 Task: Log work in the project ZeroG for the issue 'Implement a new cloud-based solution for the native application. ' spent time as '4w 5d 12h 25m' and remaining time as '1w 1d 21h 59m' and add a flag. Now add the issue to the epic 'Mobile Application Security Testing'.
Action: Mouse moved to (180, 48)
Screenshot: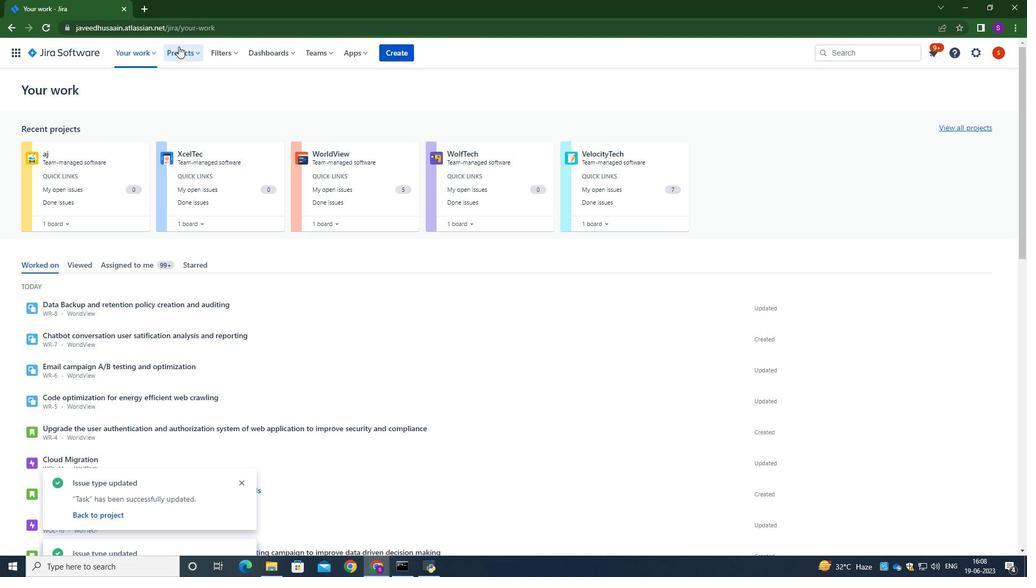 
Action: Mouse pressed left at (180, 48)
Screenshot: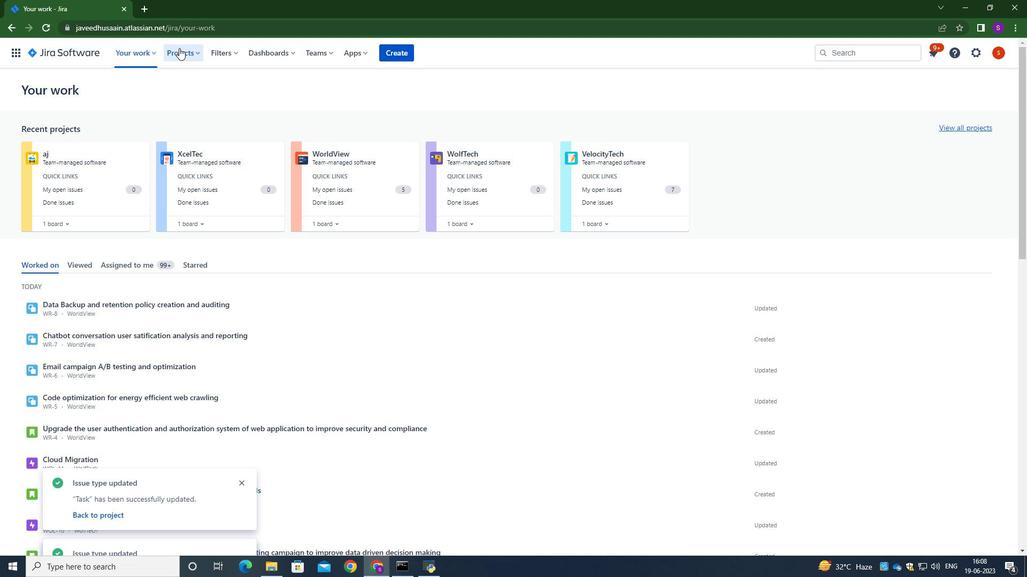 
Action: Mouse moved to (207, 96)
Screenshot: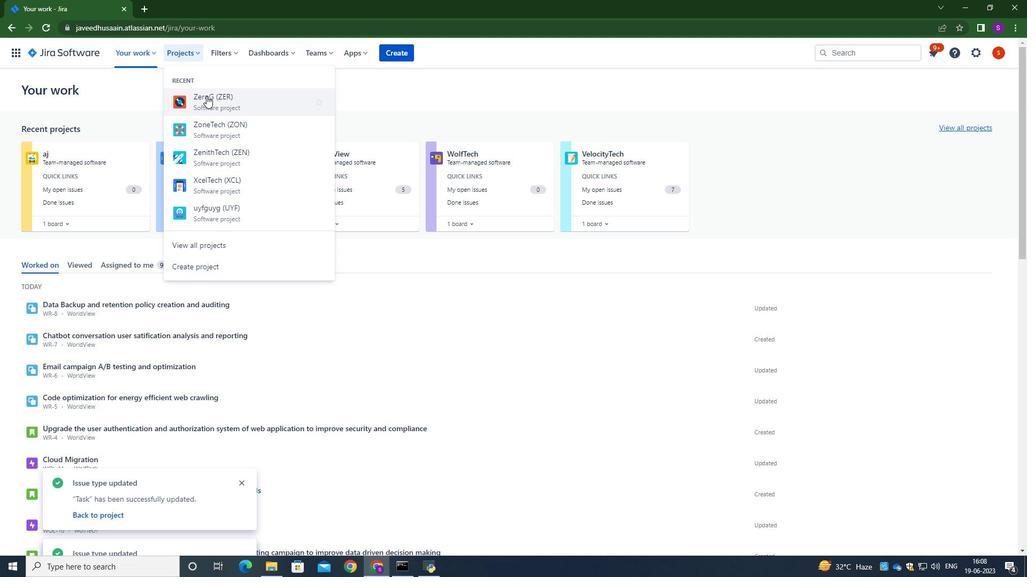 
Action: Mouse pressed left at (207, 96)
Screenshot: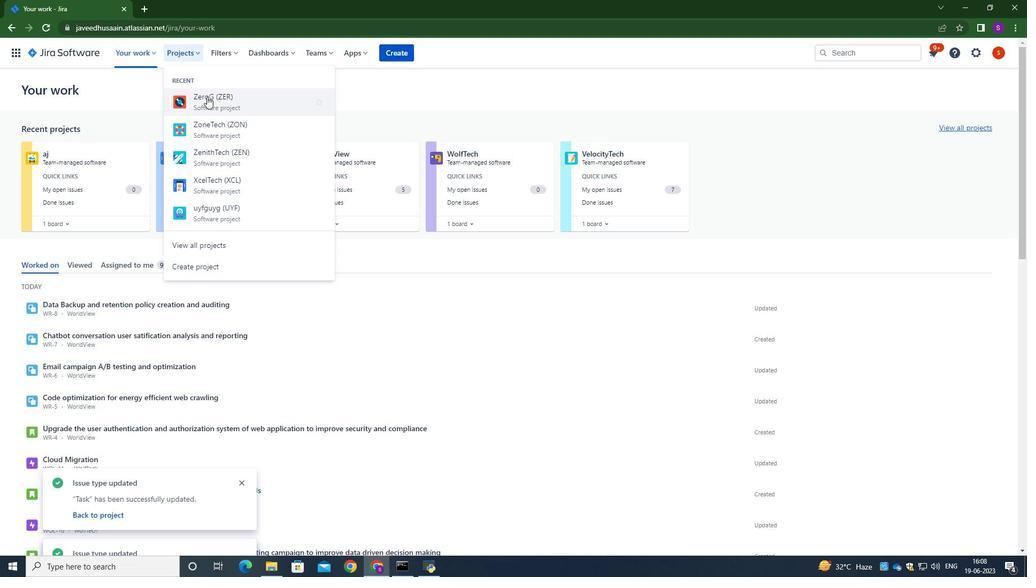 
Action: Mouse moved to (74, 156)
Screenshot: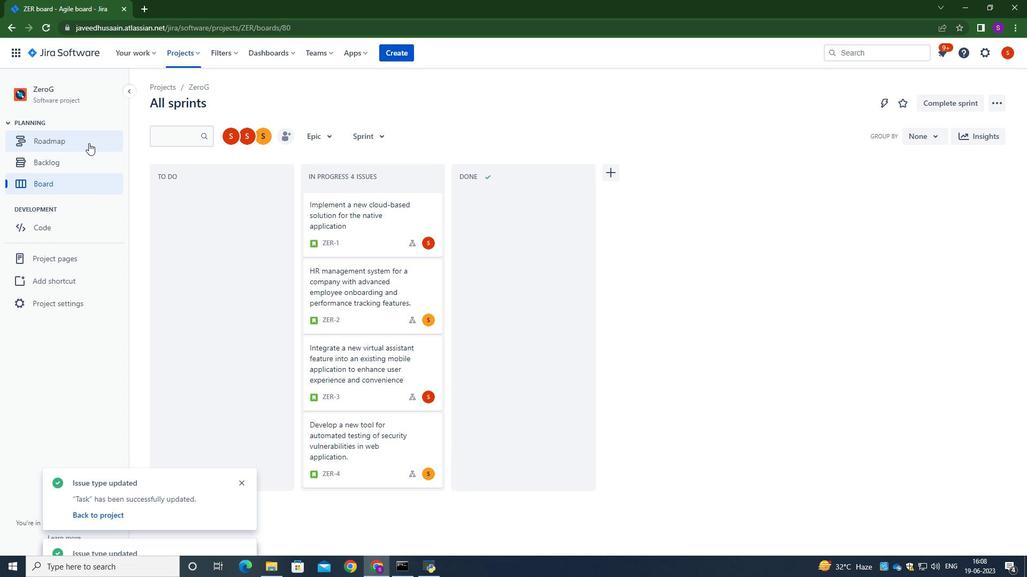 
Action: Mouse pressed left at (74, 156)
Screenshot: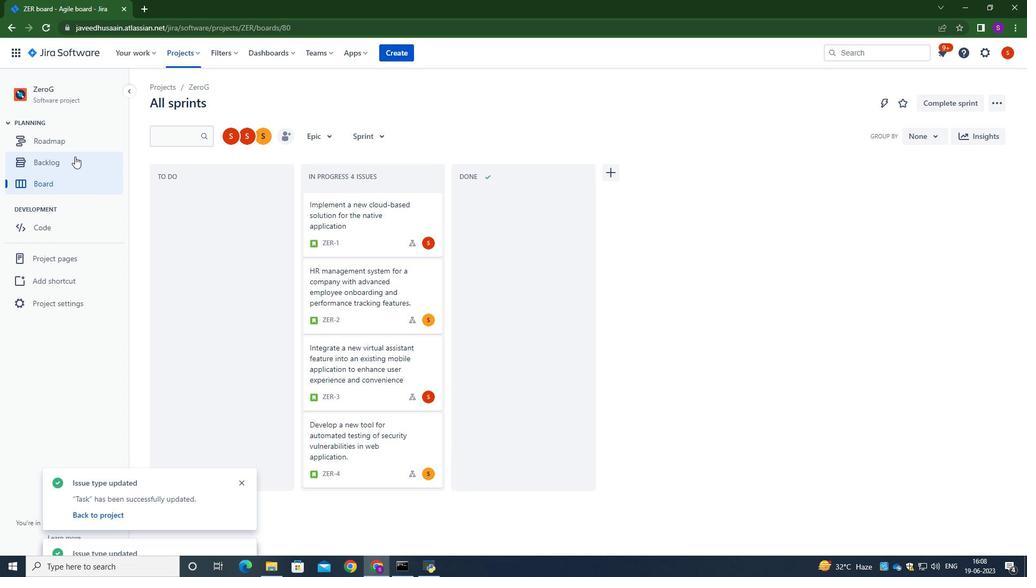 
Action: Mouse moved to (420, 196)
Screenshot: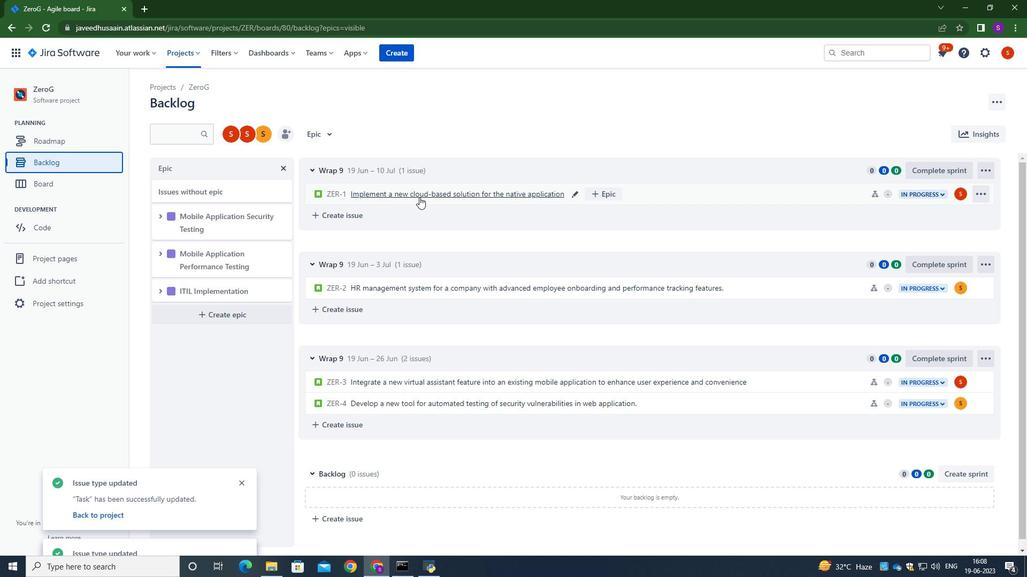 
Action: Mouse pressed left at (420, 196)
Screenshot: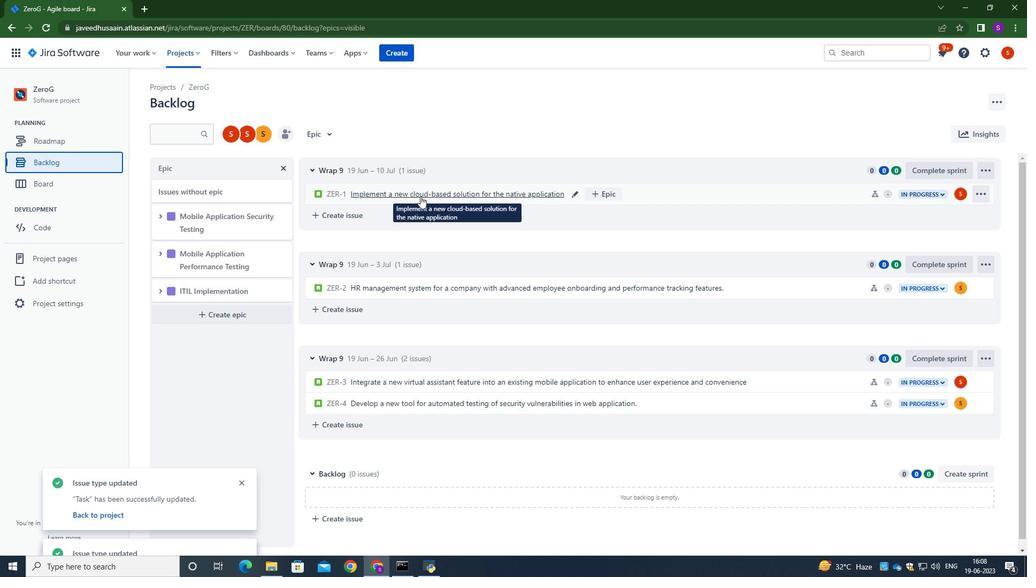 
Action: Mouse moved to (982, 166)
Screenshot: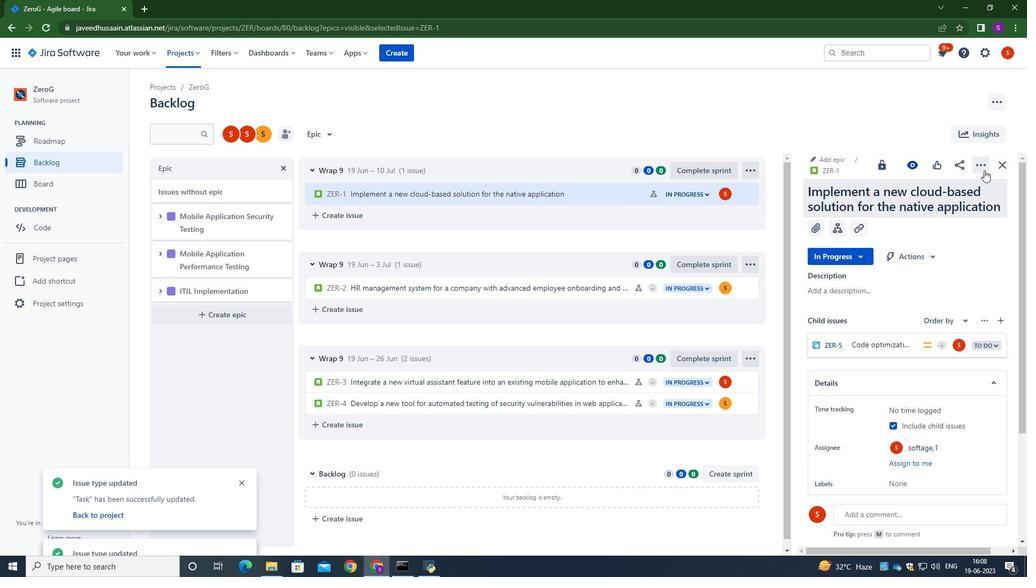 
Action: Mouse pressed left at (982, 166)
Screenshot: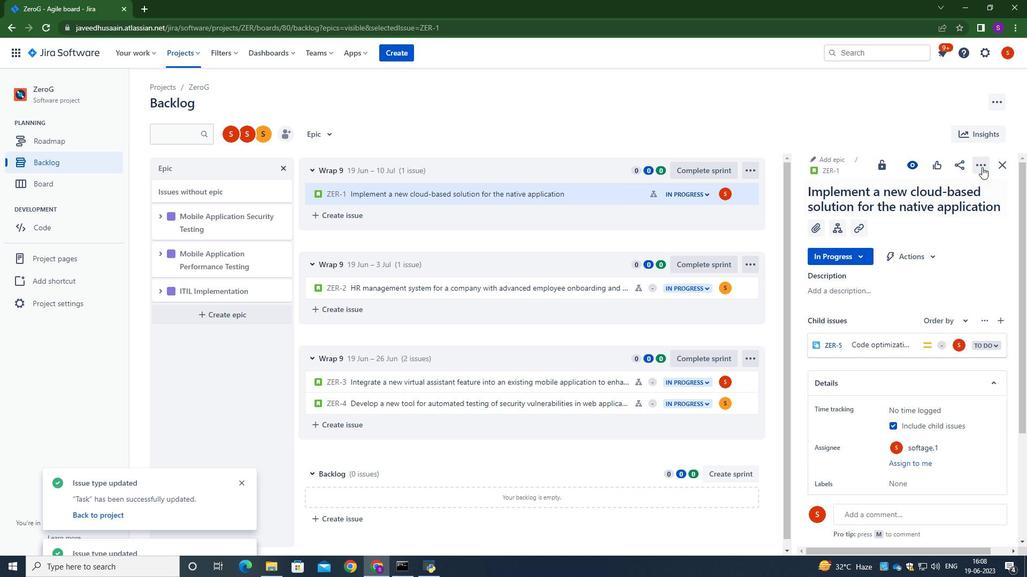 
Action: Mouse moved to (932, 187)
Screenshot: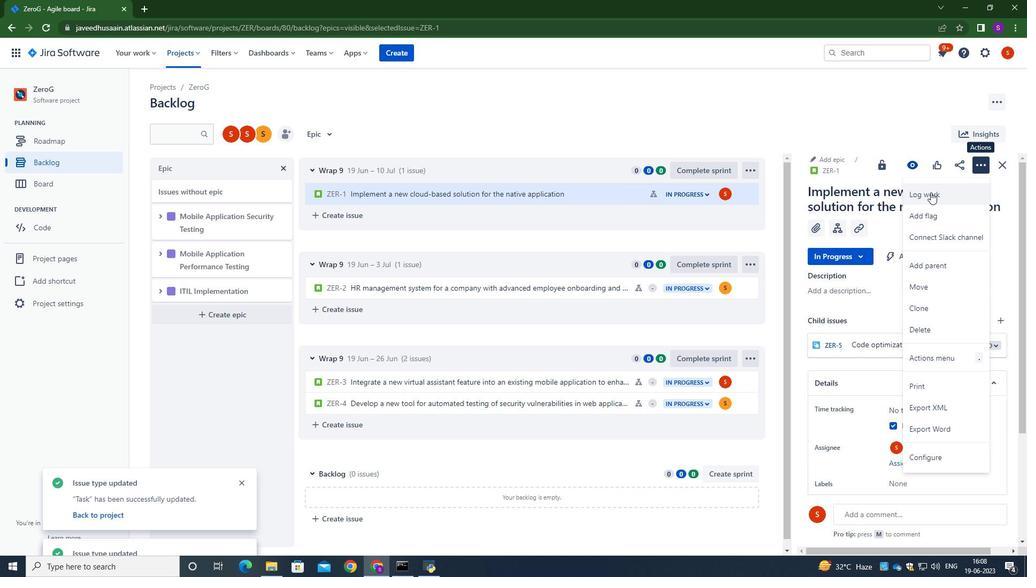 
Action: Mouse pressed left at (932, 187)
Screenshot: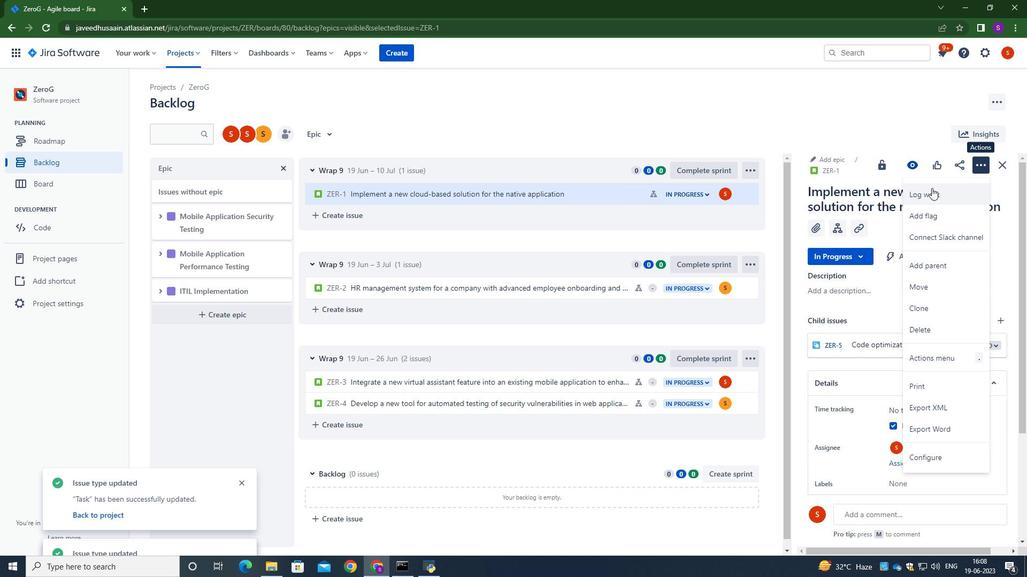 
Action: Mouse moved to (474, 159)
Screenshot: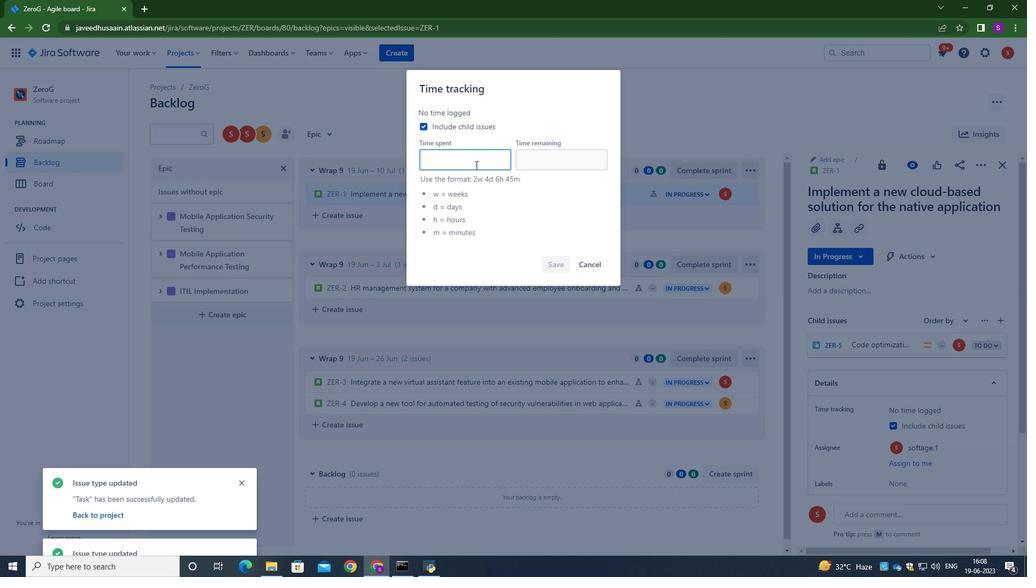 
Action: Mouse pressed left at (474, 159)
Screenshot: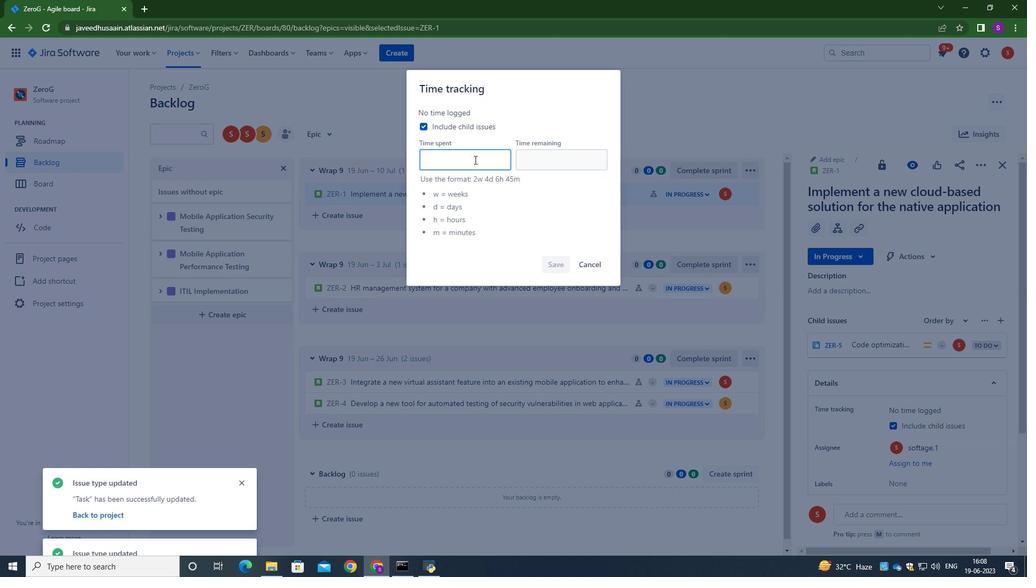 
Action: Key pressed 4w<Key.space>5f<Key.backspace>d<Key.space>12h<Key.space>25m<Key.tab>
Screenshot: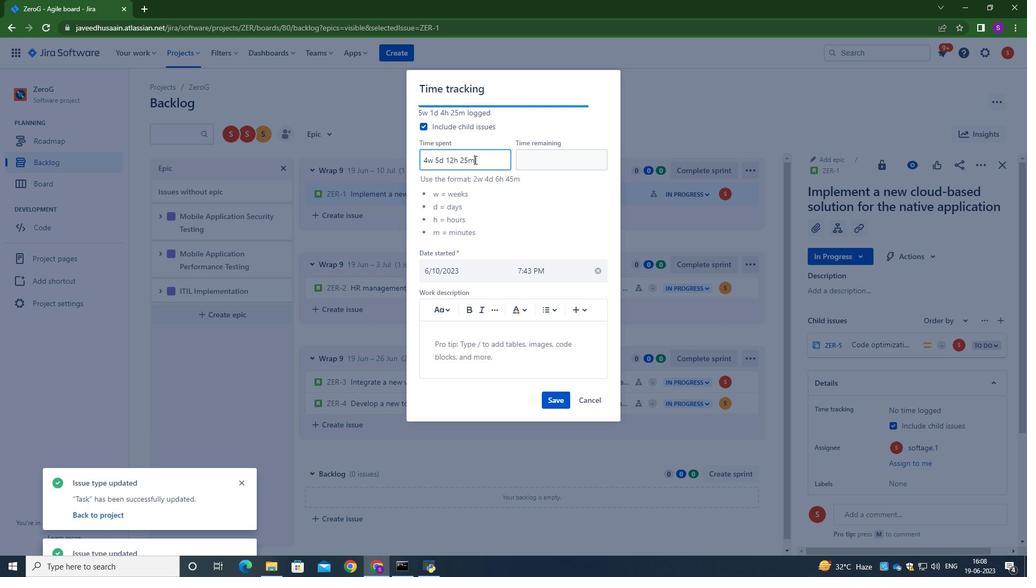
Action: Mouse moved to (474, 159)
Screenshot: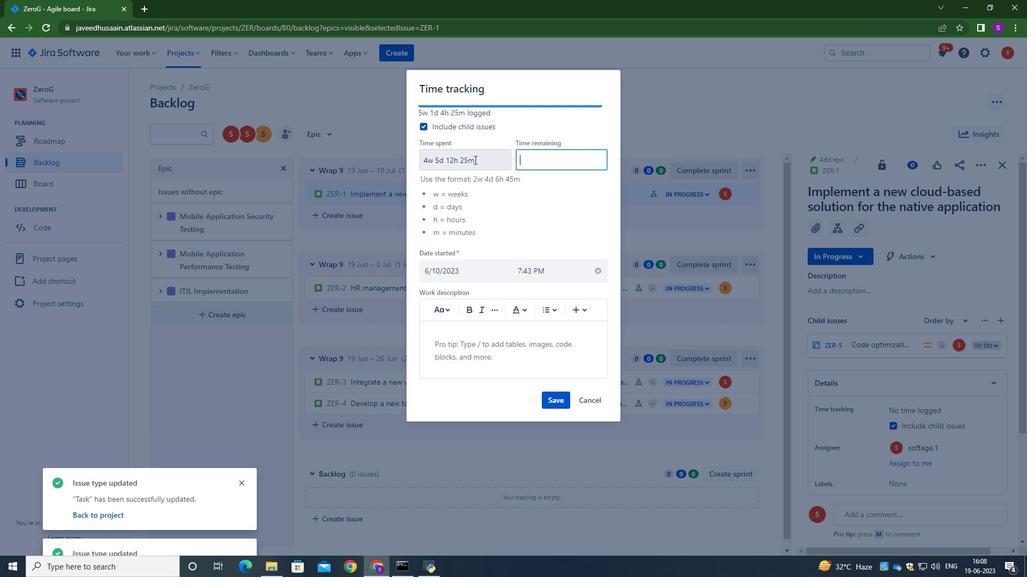 
Action: Key pressed 1w<Key.space>1d<Key.space>21h<Key.space>4<Key.backspace>59m
Screenshot: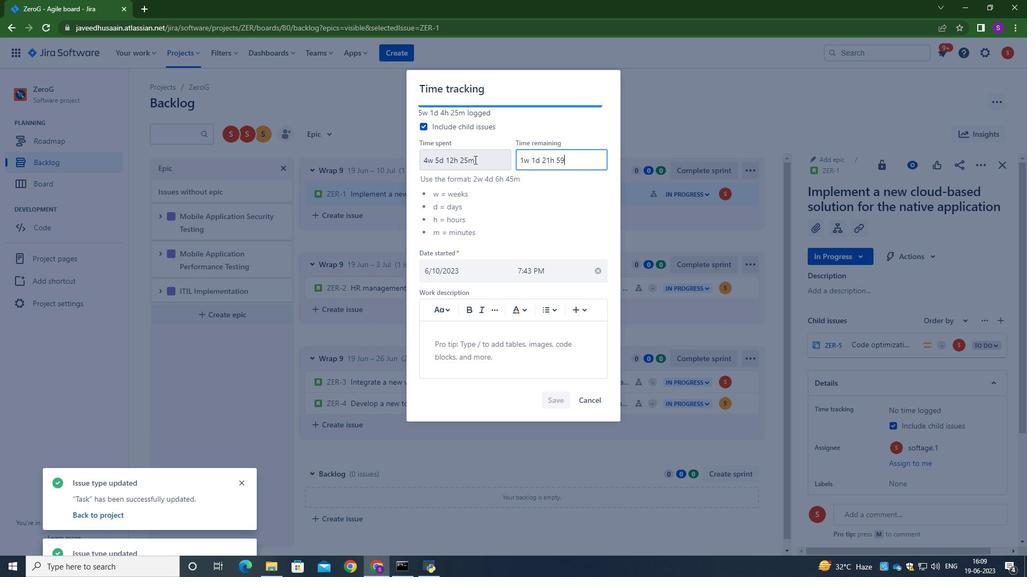 
Action: Mouse moved to (547, 395)
Screenshot: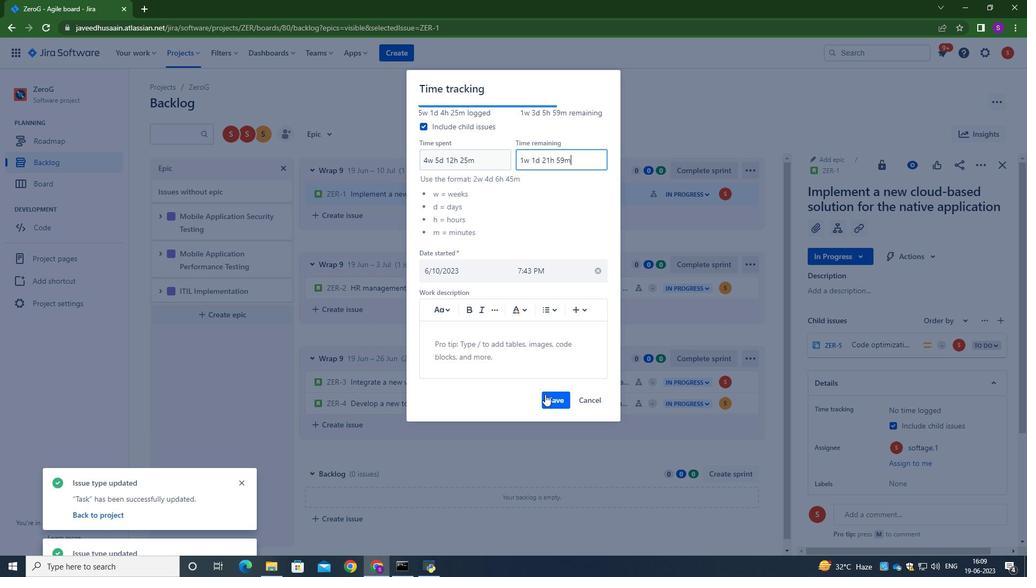 
Action: Mouse pressed left at (547, 395)
Screenshot: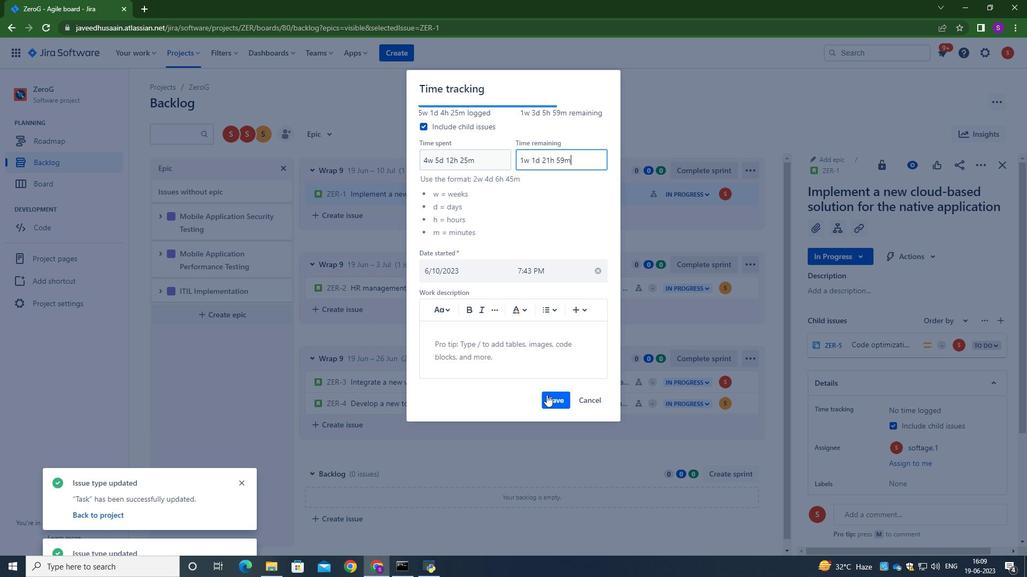 
Action: Mouse moved to (985, 161)
Screenshot: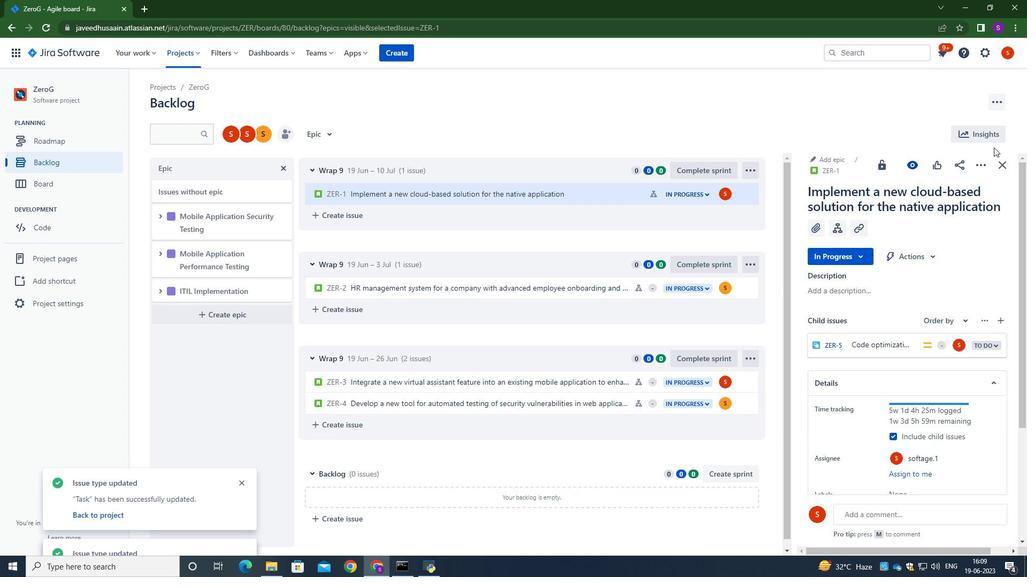 
Action: Mouse pressed left at (985, 161)
Screenshot: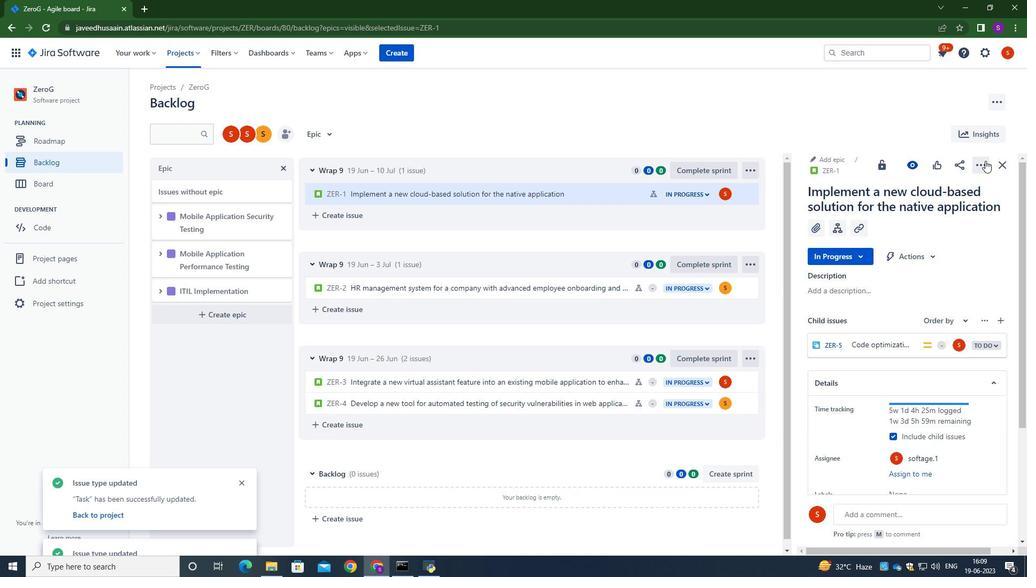 
Action: Mouse moved to (947, 211)
Screenshot: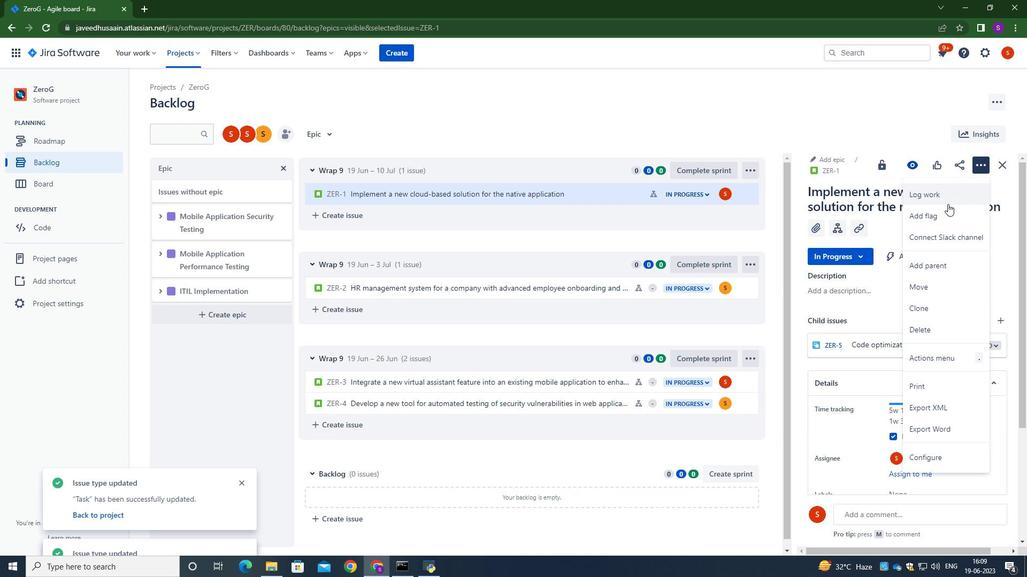 
Action: Mouse pressed left at (947, 211)
Screenshot: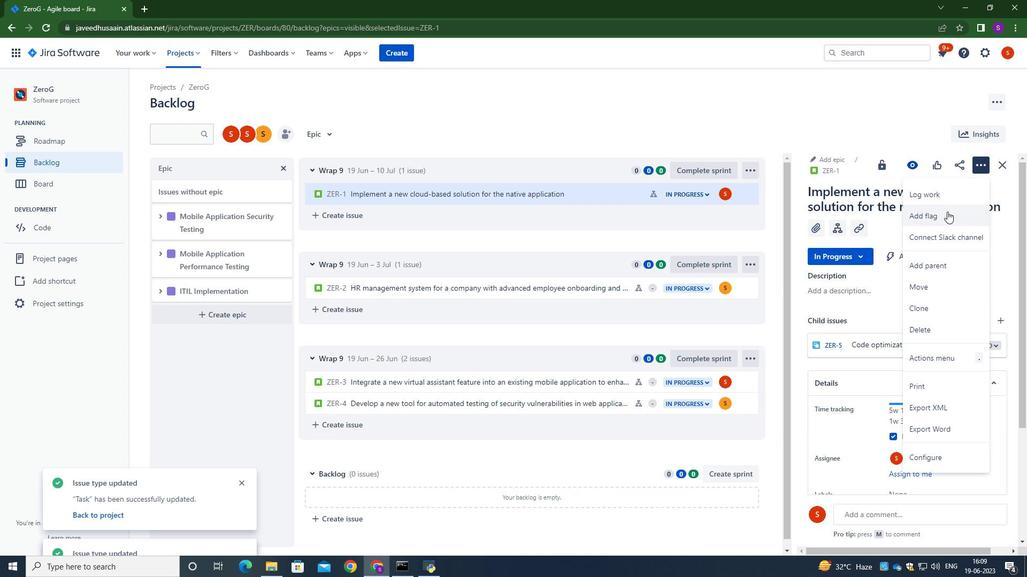 
Action: Mouse moved to (594, 193)
Screenshot: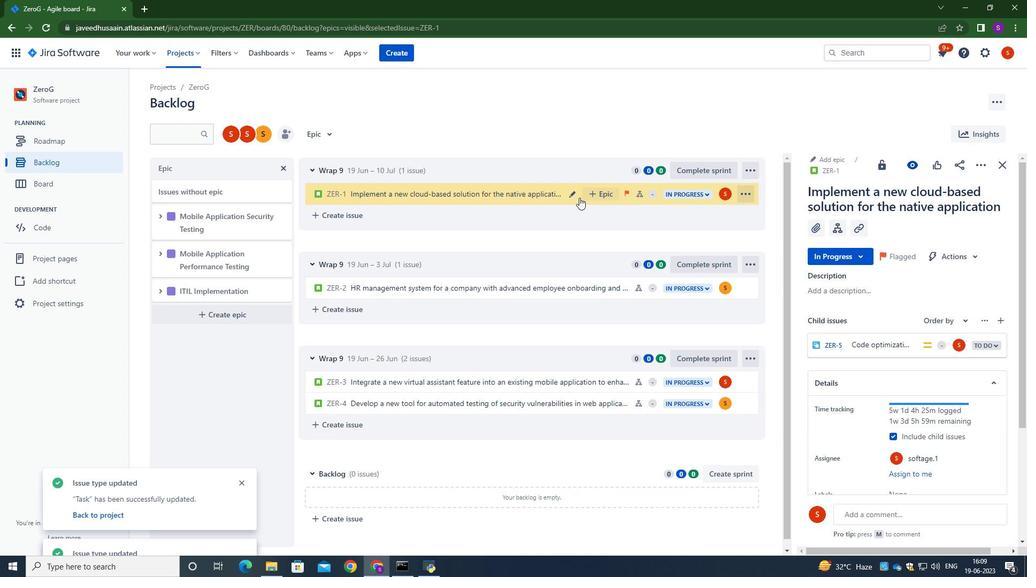 
Action: Mouse pressed left at (594, 193)
Screenshot: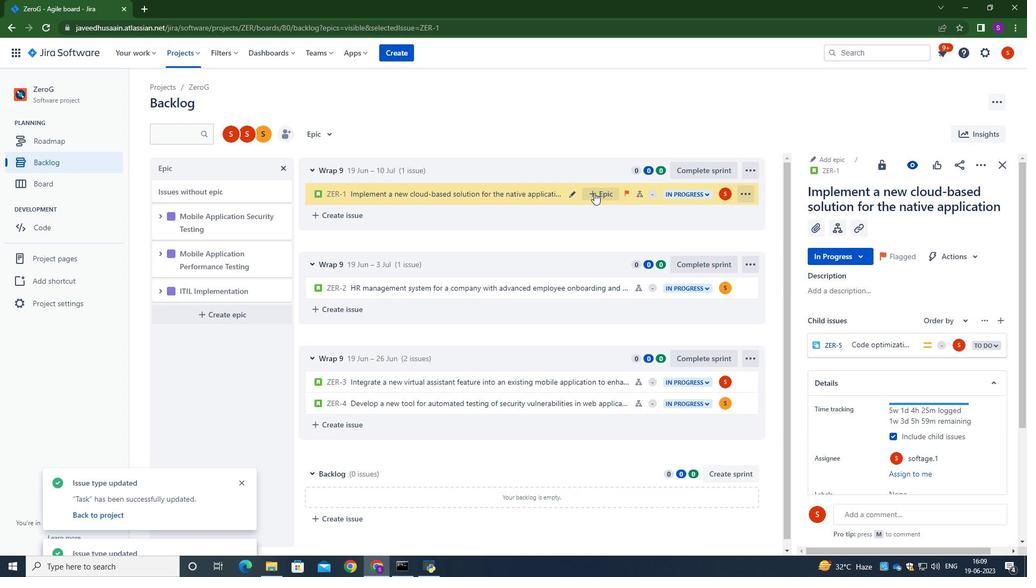 
Action: Mouse moved to (620, 264)
Screenshot: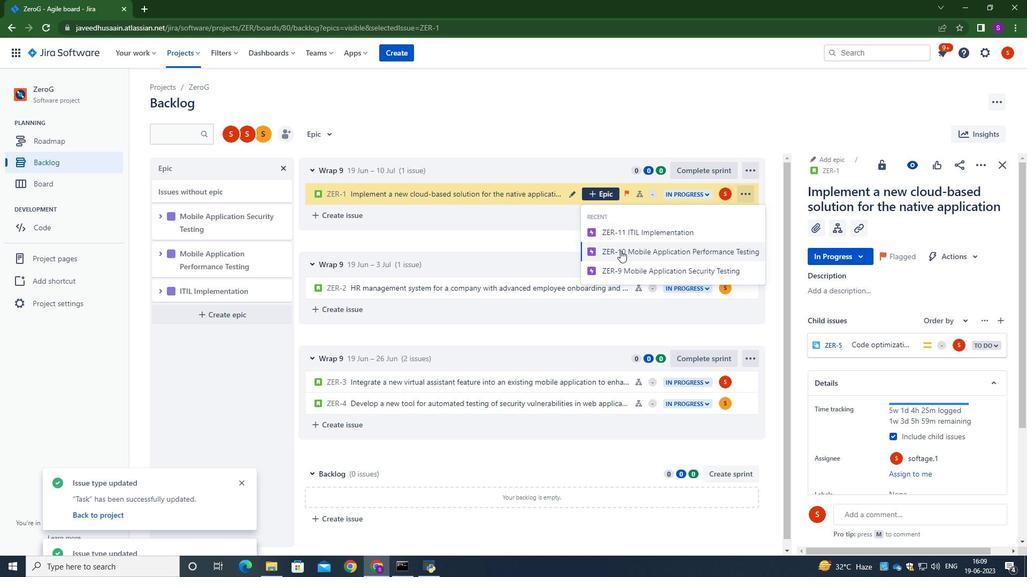 
Action: Mouse pressed left at (620, 264)
Screenshot: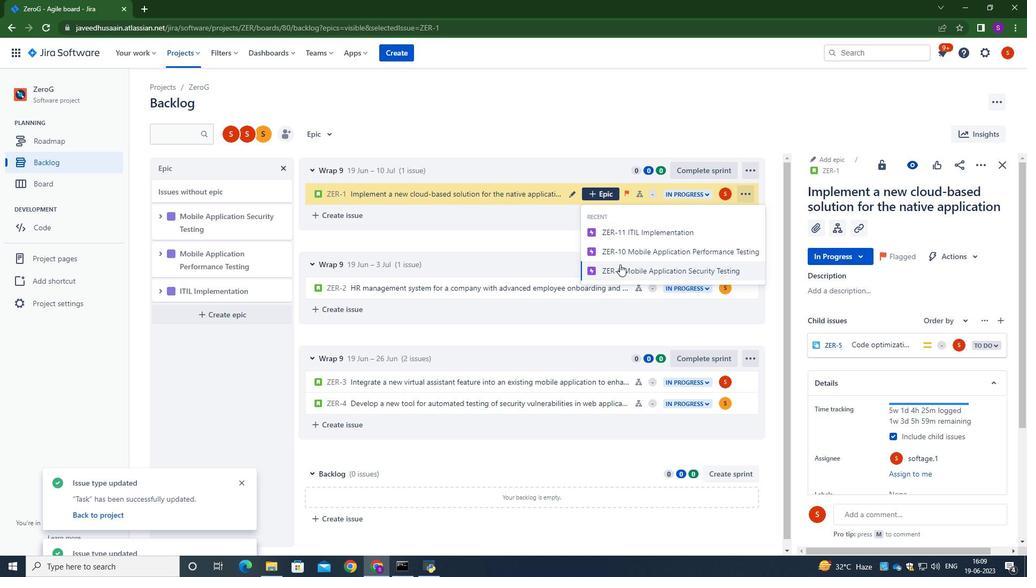 
Action: Mouse moved to (647, 139)
Screenshot: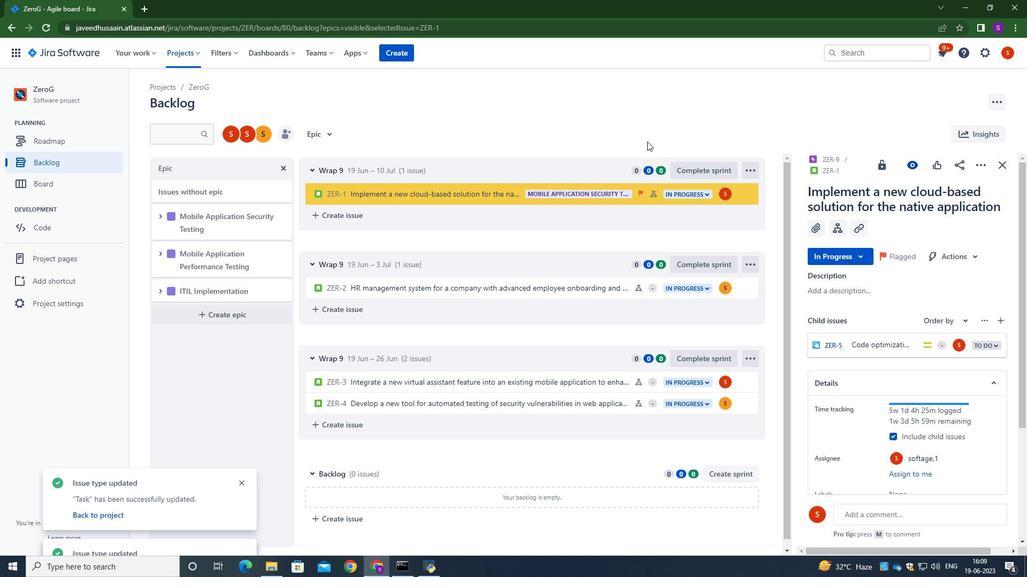 
Action: Mouse pressed left at (647, 139)
Screenshot: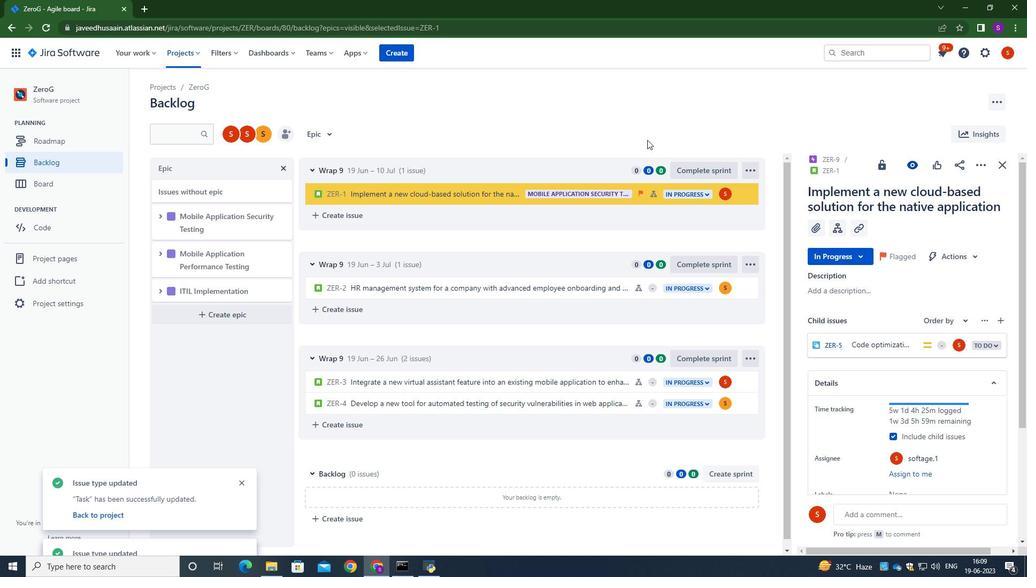 
